 Task: Look for properties with 2.5+ baths.
Action: Mouse moved to (249, 283)
Screenshot: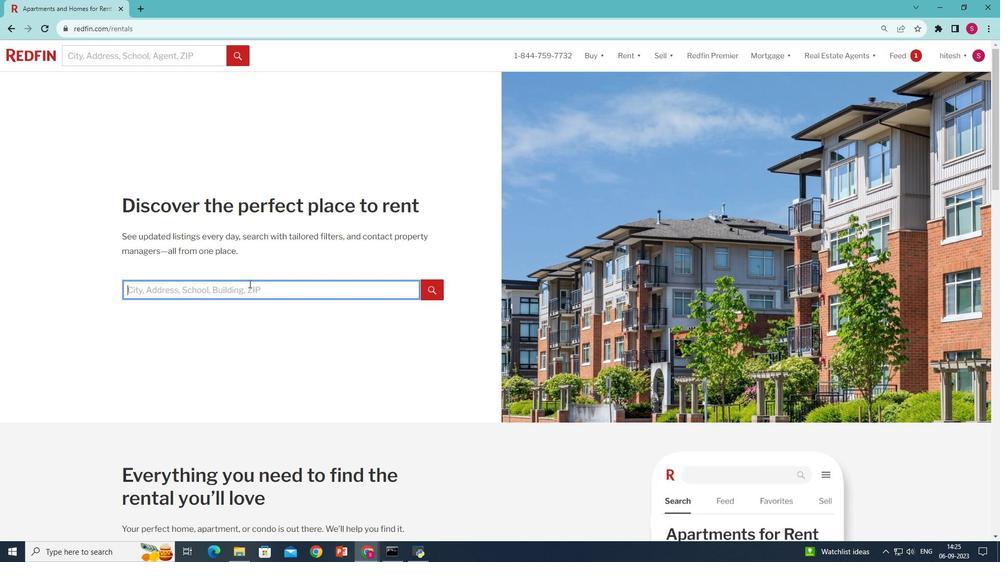 
Action: Mouse pressed left at (249, 283)
Screenshot: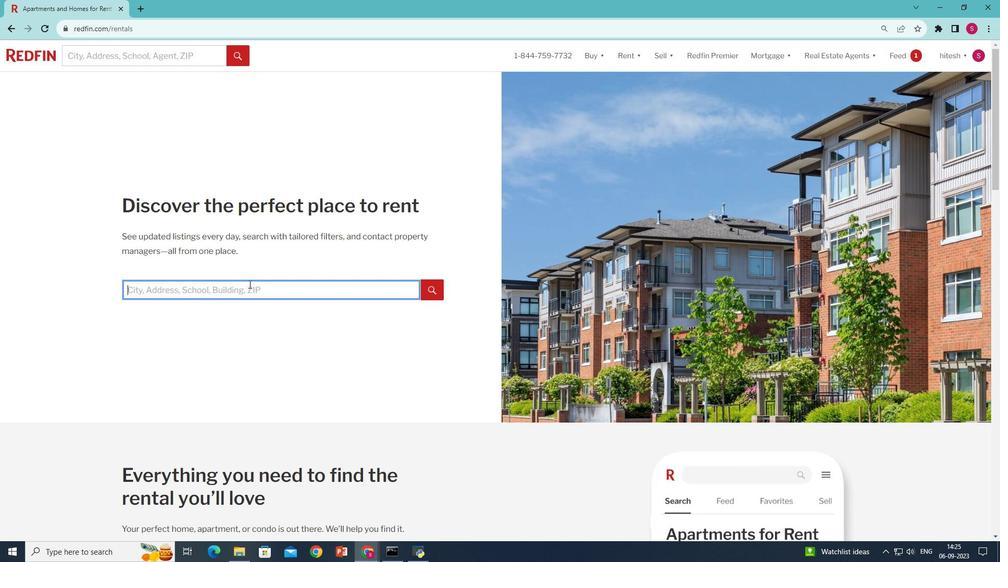 
Action: Mouse moved to (249, 284)
Screenshot: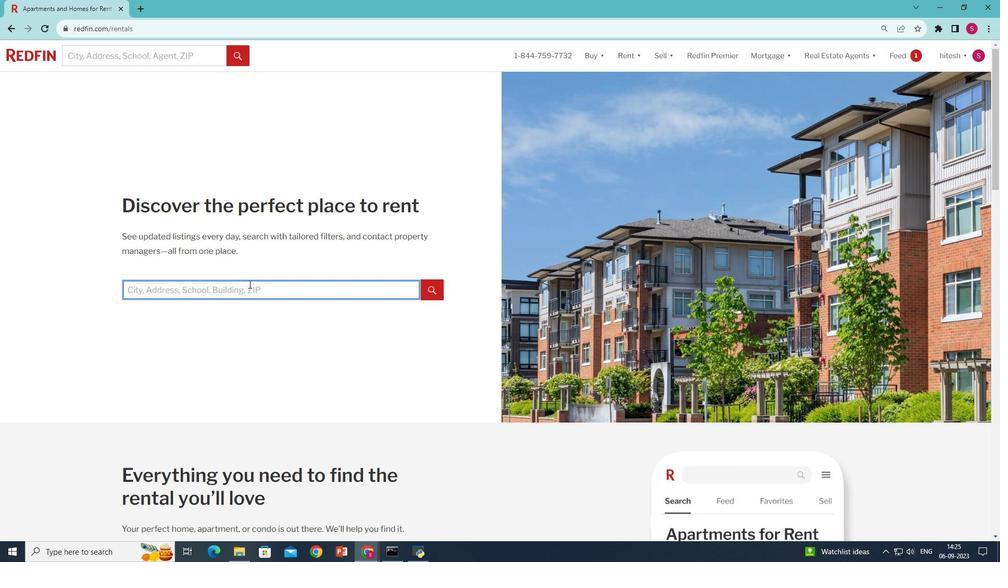 
Action: Key pressed <Key.shift>New<Key.space><Key.shift>York,<Key.space><Key.shift>NY<Key.space><Key.shift><Key.shift><Key.shift>USA<Key.enter>
Screenshot: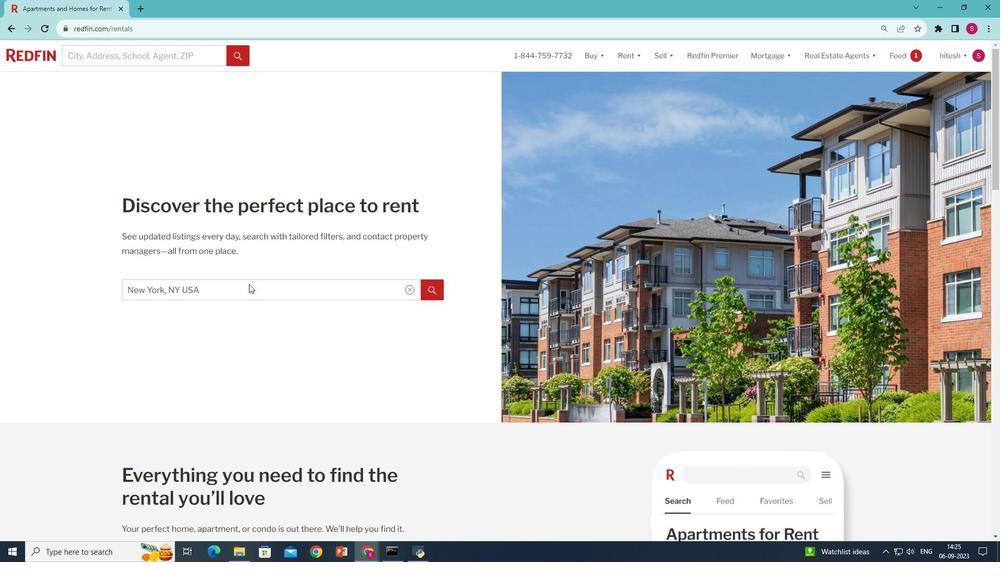 
Action: Mouse moved to (294, 123)
Screenshot: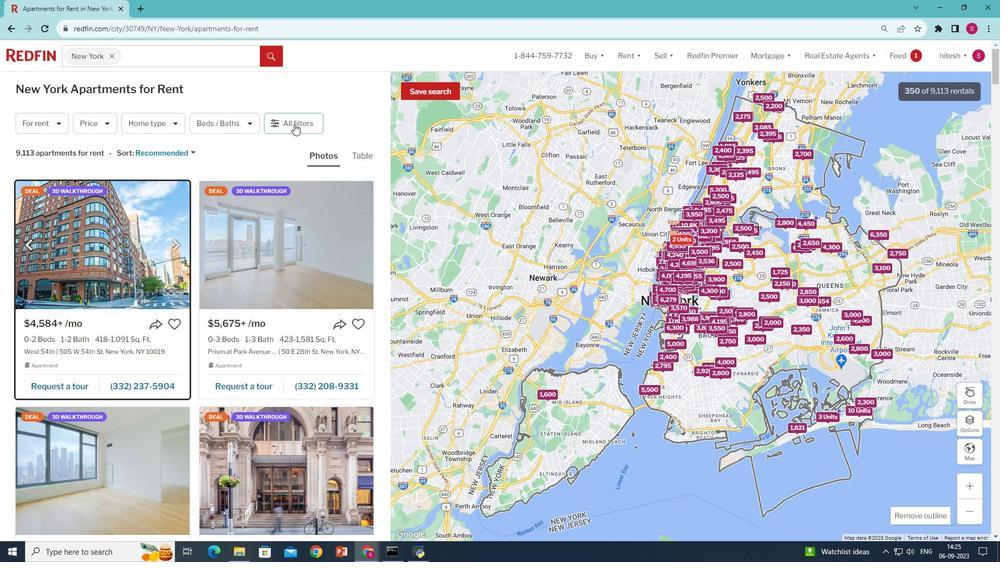 
Action: Mouse pressed left at (294, 123)
Screenshot: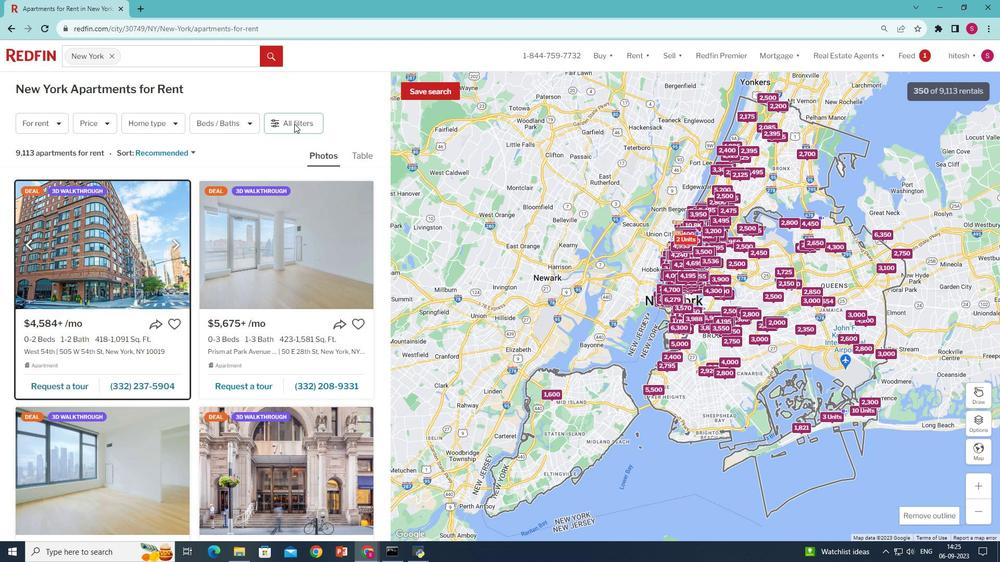 
Action: Mouse moved to (206, 346)
Screenshot: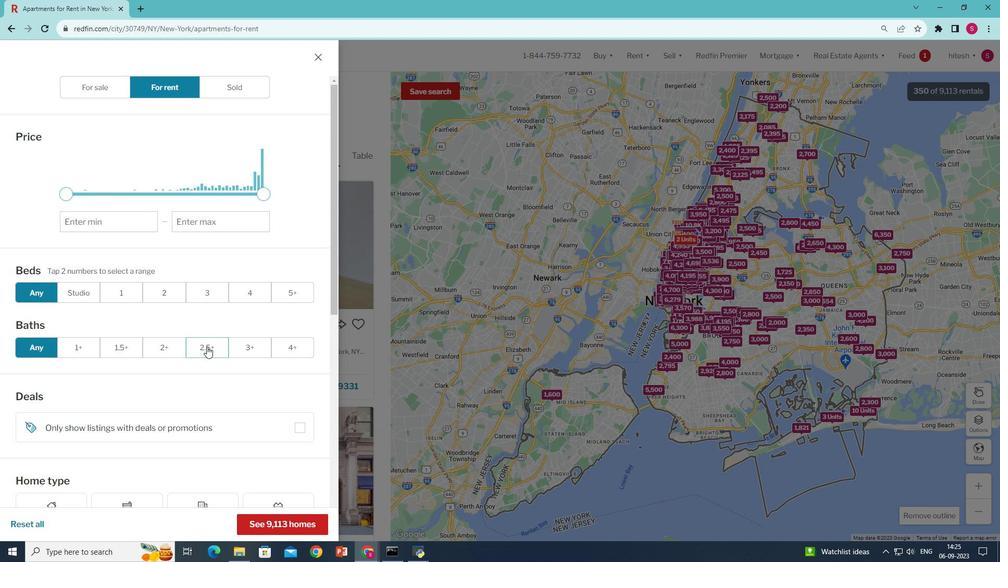 
Action: Mouse pressed left at (206, 346)
Screenshot: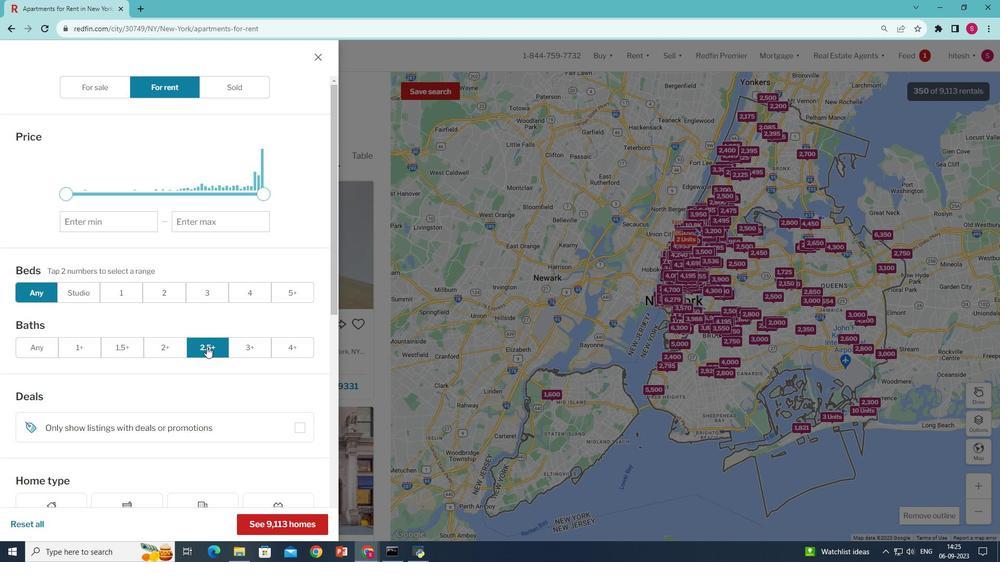 
Action: Mouse moved to (262, 520)
Screenshot: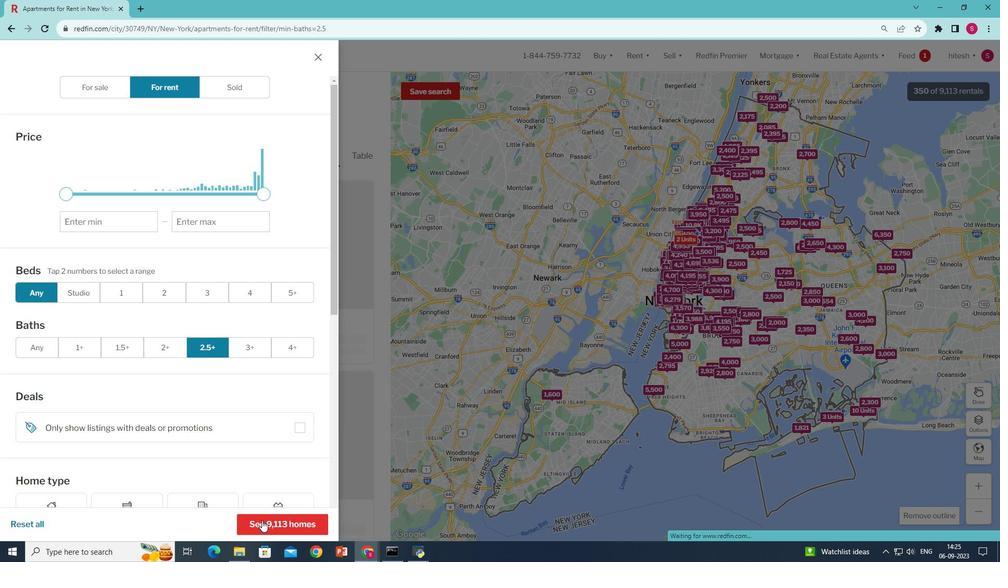 
Action: Mouse pressed left at (262, 520)
Screenshot: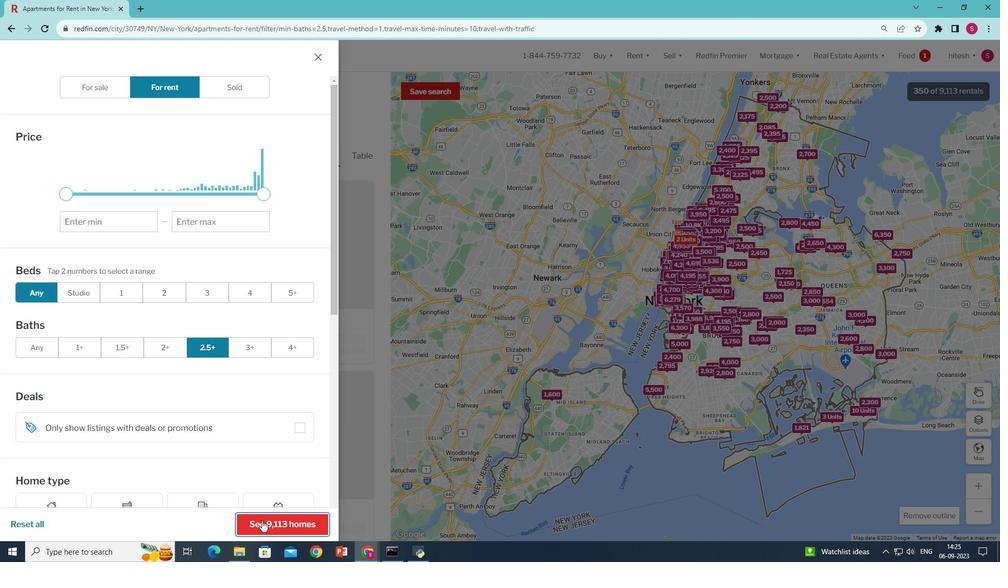 
Action: Mouse moved to (268, 499)
Screenshot: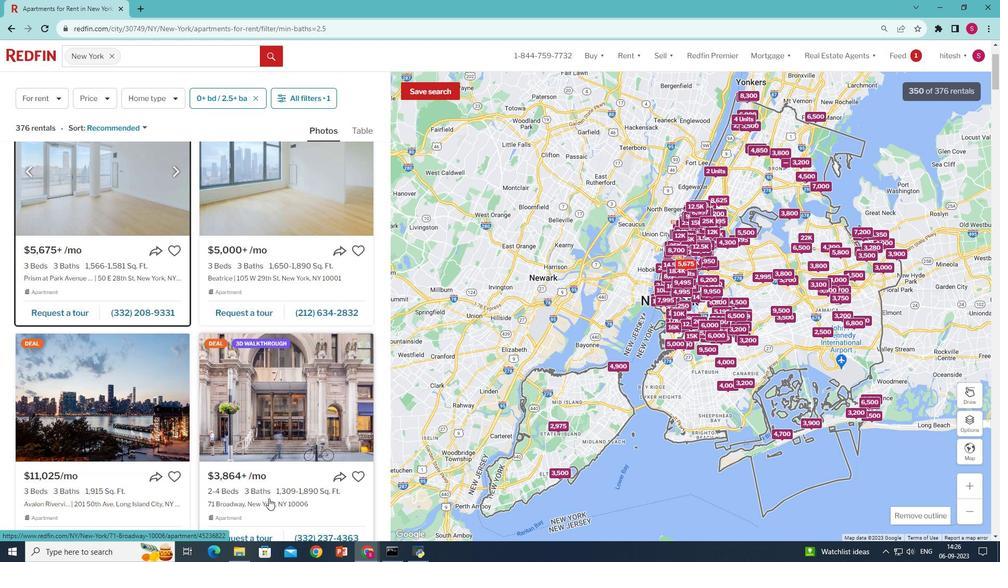 
Action: Mouse scrolled (268, 498) with delta (0, 0)
Screenshot: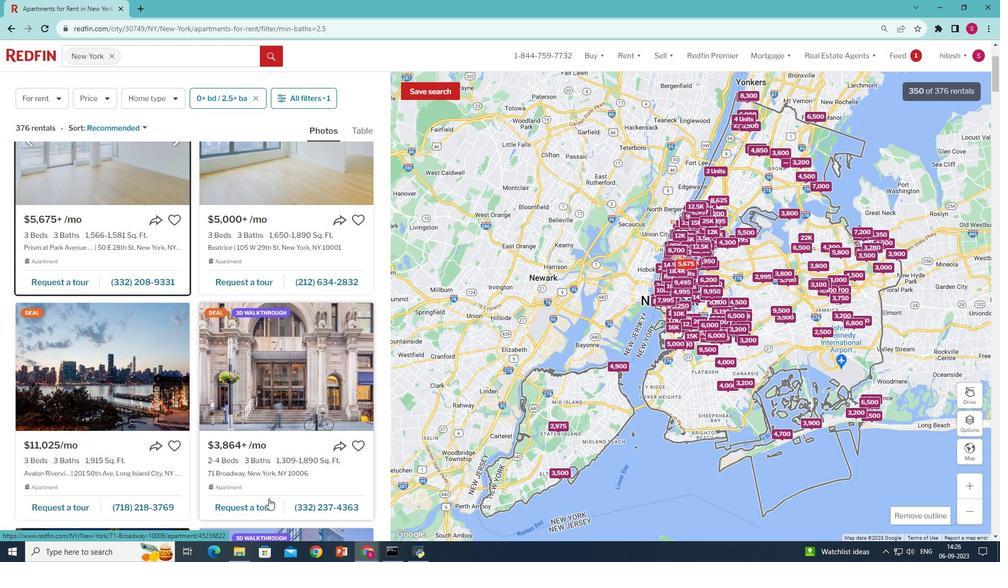 
Action: Mouse scrolled (268, 498) with delta (0, 0)
Screenshot: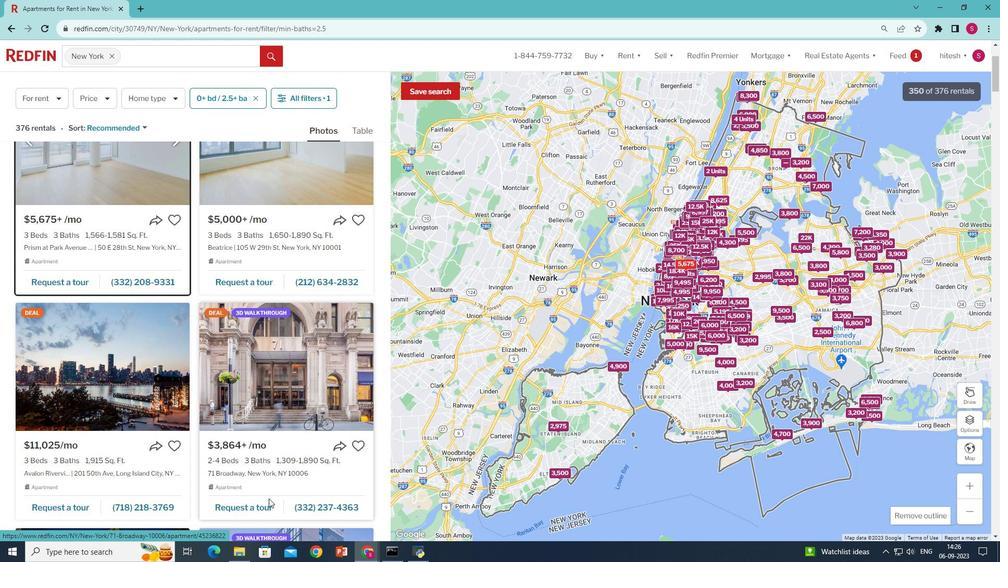 
Action: Mouse scrolled (268, 499) with delta (0, 0)
Screenshot: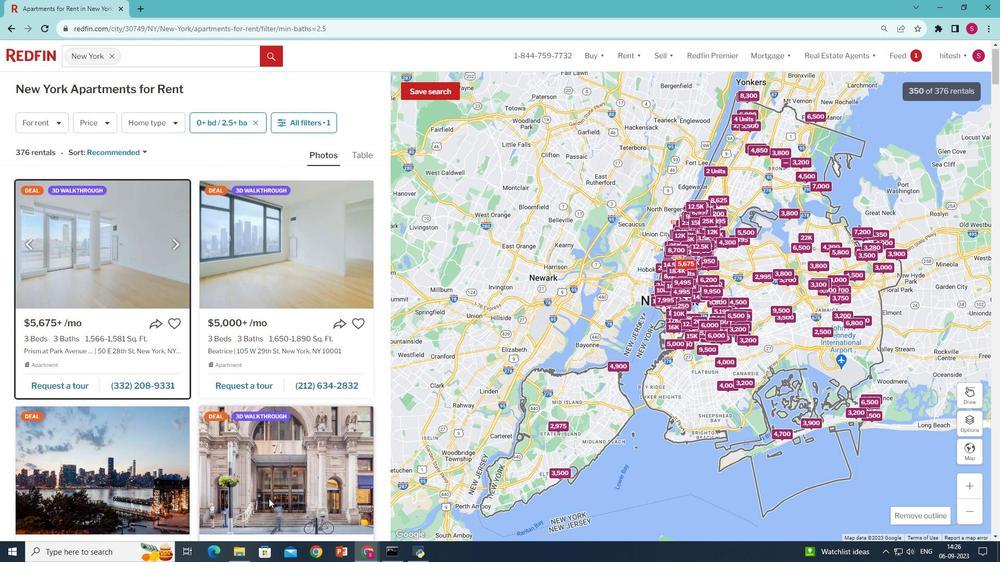 
Action: Mouse scrolled (268, 499) with delta (0, 0)
Screenshot: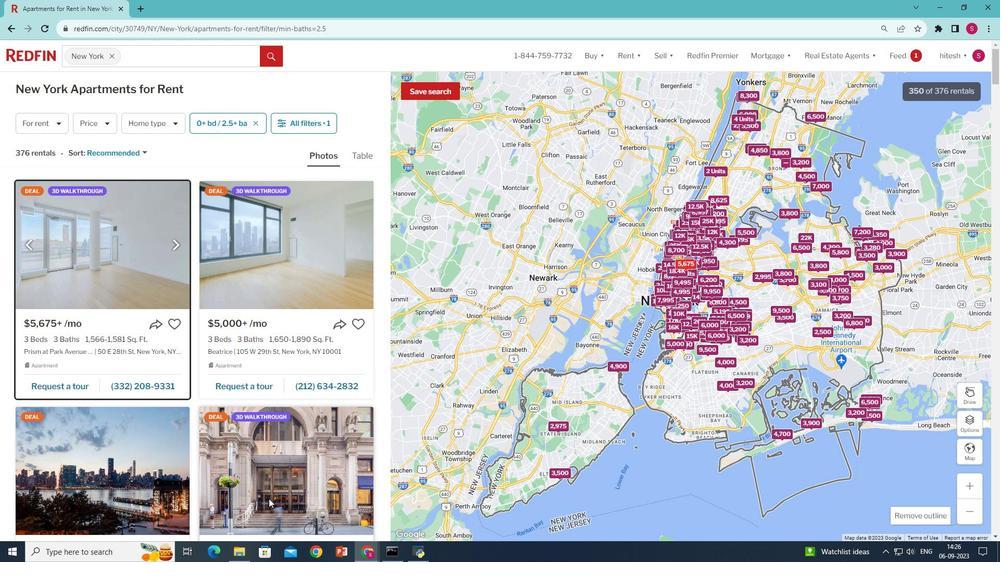 
Action: Mouse scrolled (268, 499) with delta (0, 0)
Screenshot: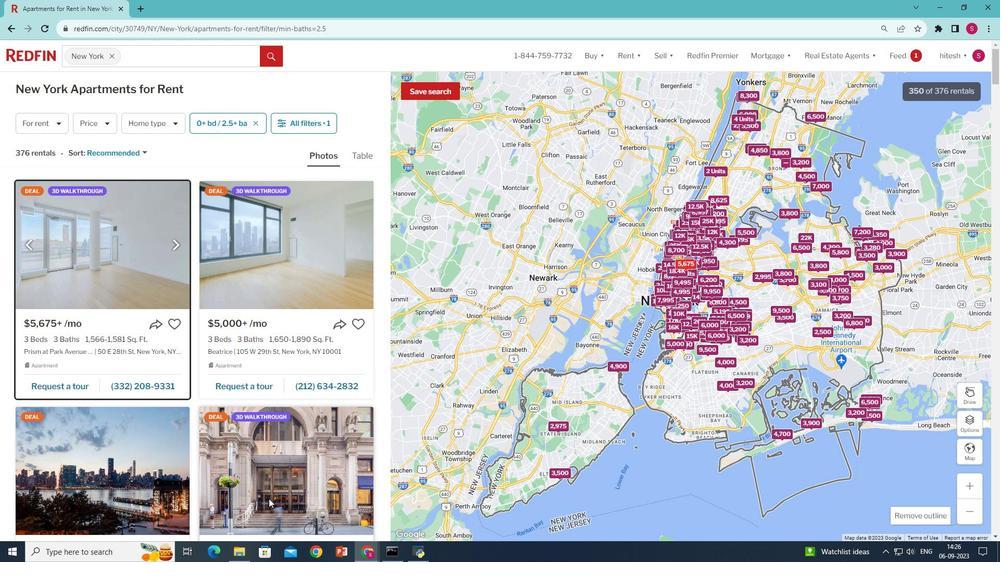 
